 Task: Create report for health_assessment object.
Action: Mouse moved to (398, 72)
Screenshot: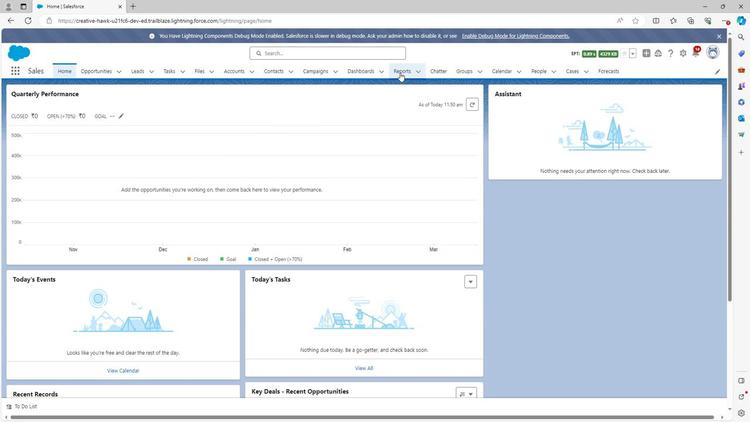 
Action: Mouse pressed left at (398, 72)
Screenshot: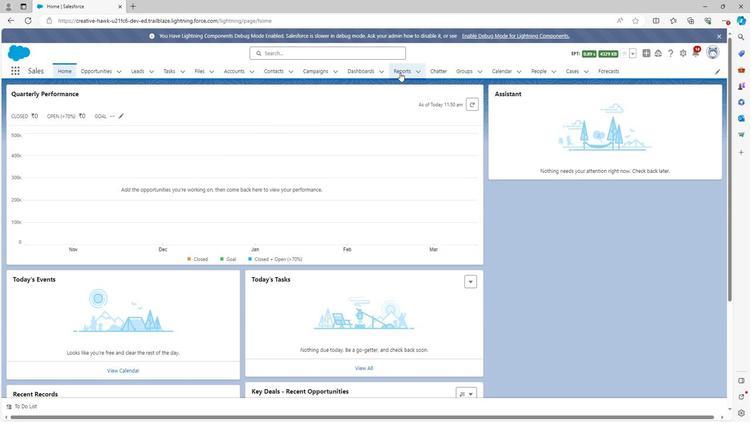 
Action: Mouse moved to (674, 101)
Screenshot: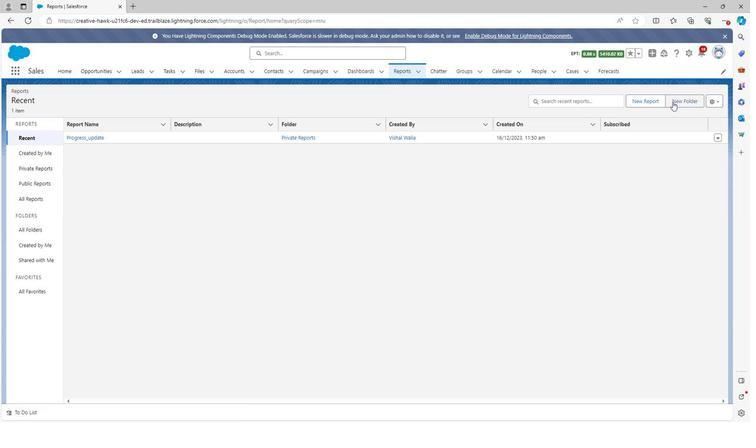 
Action: Mouse pressed left at (674, 101)
Screenshot: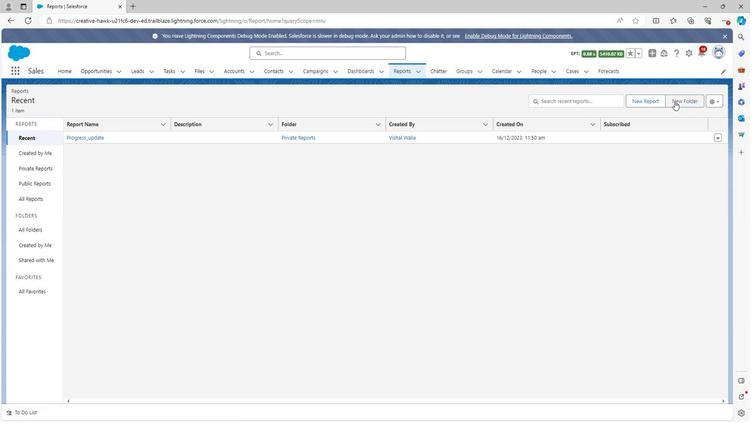 
Action: Mouse moved to (266, 196)
Screenshot: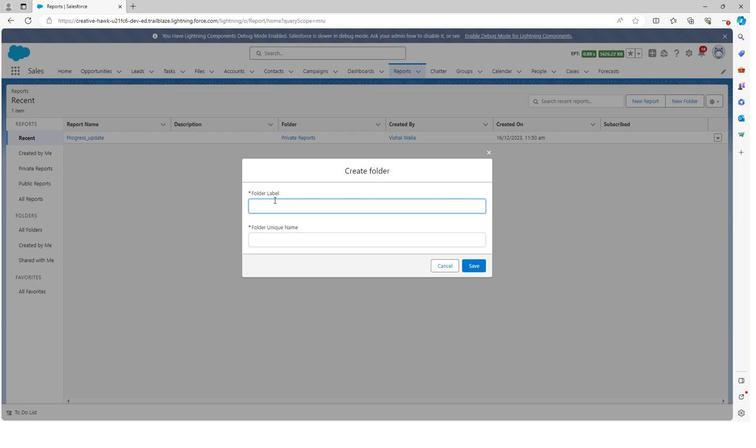 
Action: Key pressed test4
Screenshot: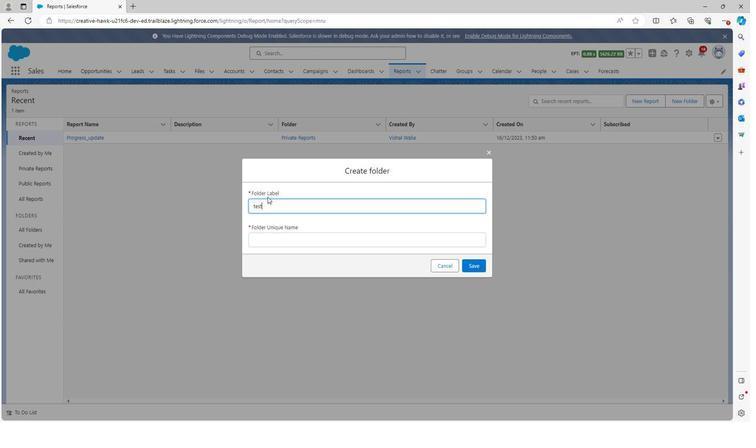 
Action: Mouse moved to (345, 219)
Screenshot: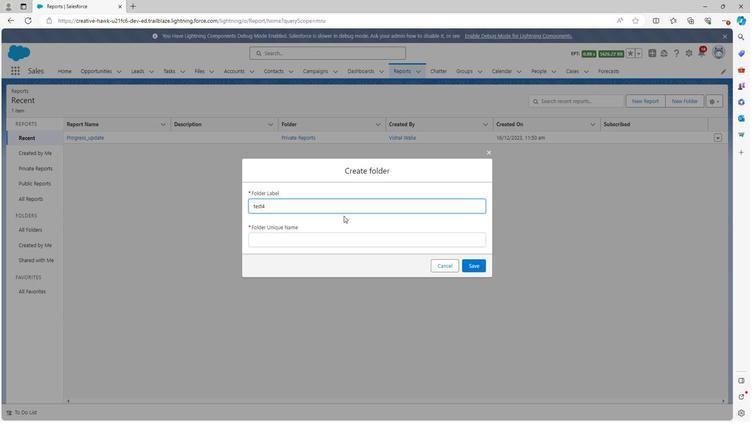 
Action: Mouse pressed left at (345, 219)
Screenshot: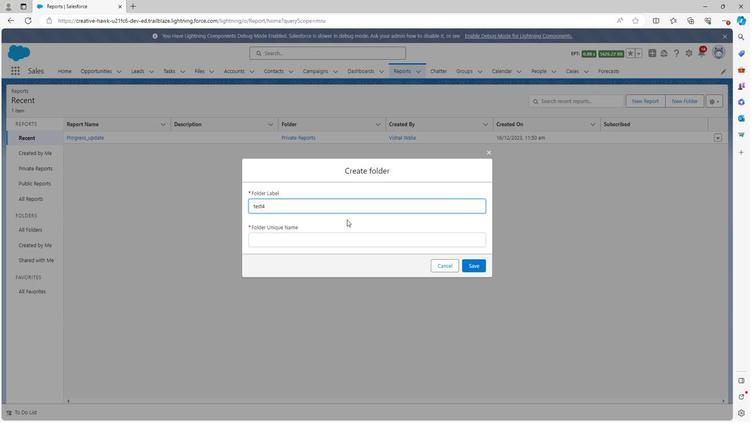 
Action: Mouse moved to (427, 223)
Screenshot: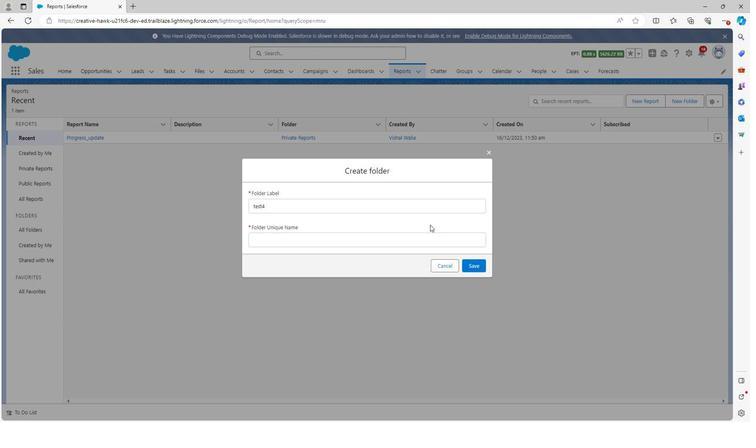 
Action: Mouse pressed left at (427, 223)
Screenshot: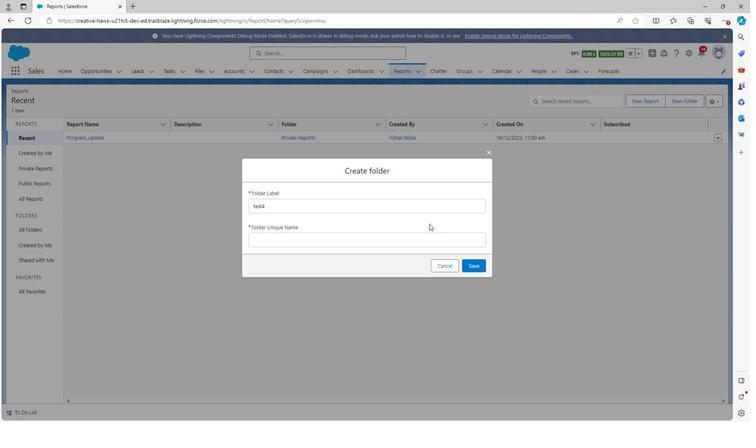 
Action: Mouse moved to (473, 267)
Screenshot: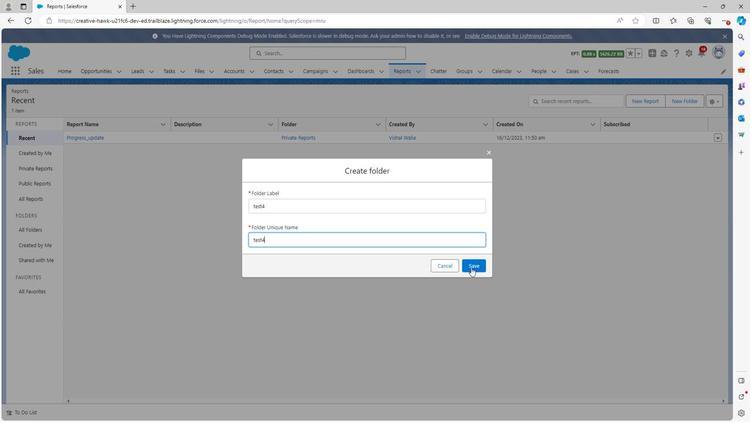 
Action: Mouse pressed left at (473, 267)
Screenshot: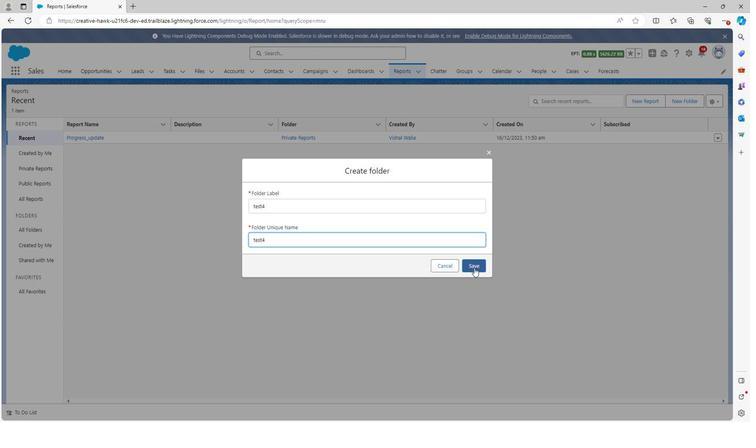 
Action: Mouse moved to (637, 98)
Screenshot: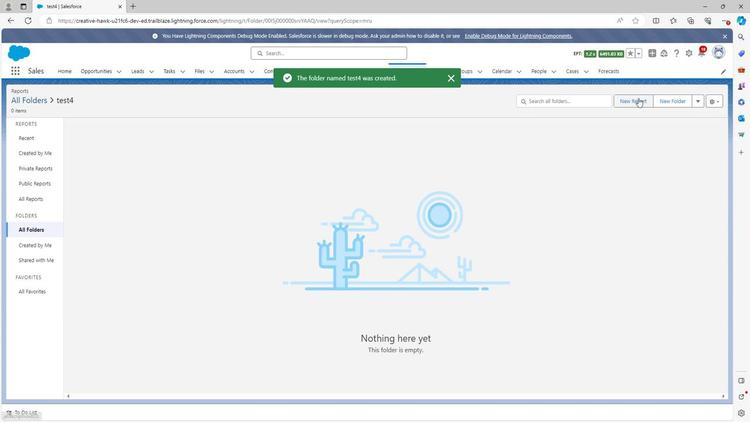 
Action: Mouse pressed left at (637, 98)
Screenshot: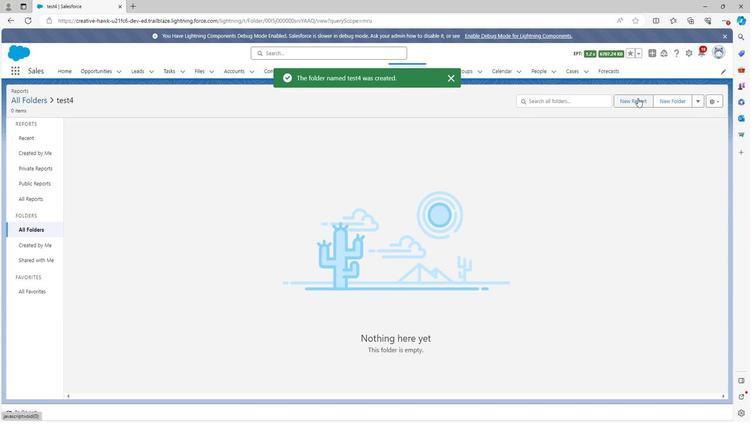 
Action: Mouse moved to (154, 243)
Screenshot: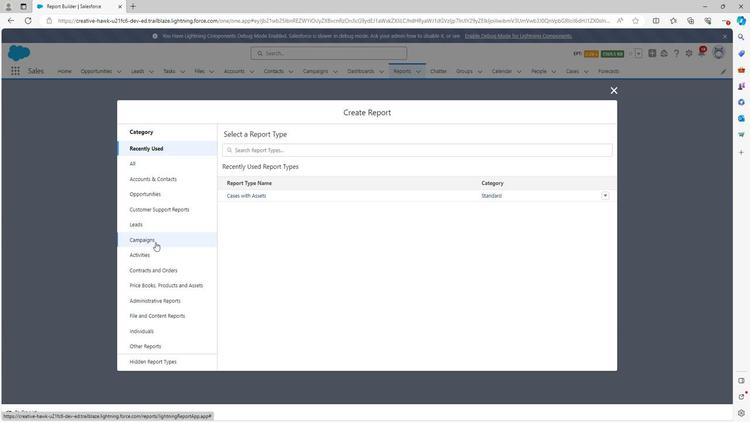 
Action: Mouse scrolled (154, 242) with delta (0, 0)
Screenshot: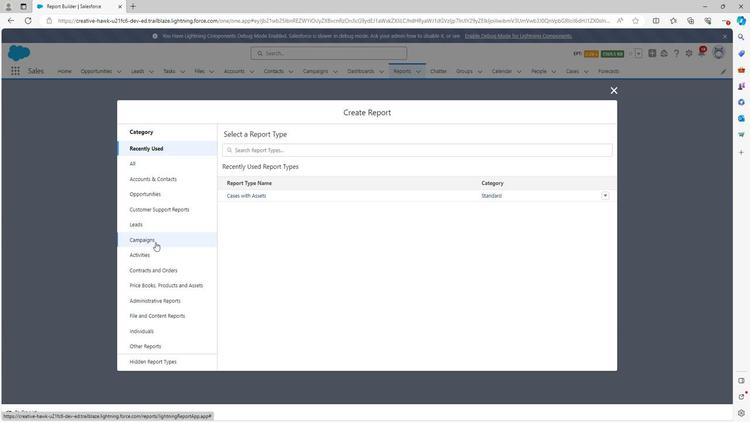
Action: Mouse moved to (137, 167)
Screenshot: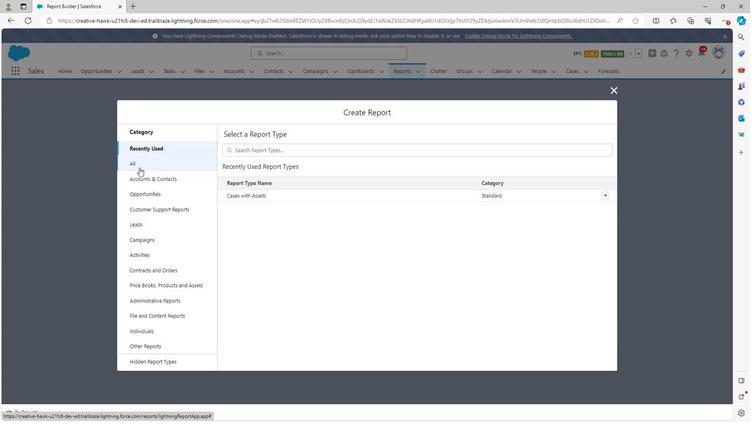 
Action: Mouse pressed left at (137, 167)
Screenshot: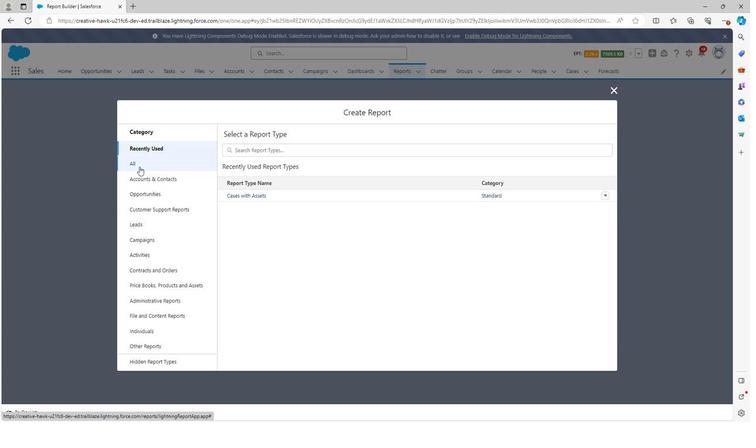 
Action: Mouse moved to (252, 222)
Screenshot: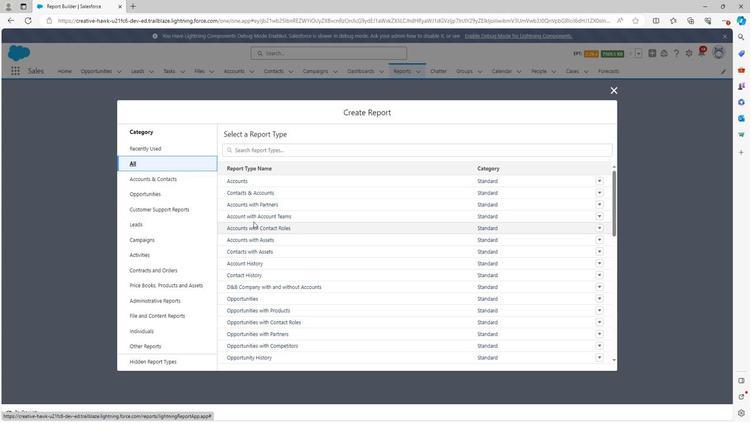 
Action: Mouse scrolled (252, 221) with delta (0, 0)
Screenshot: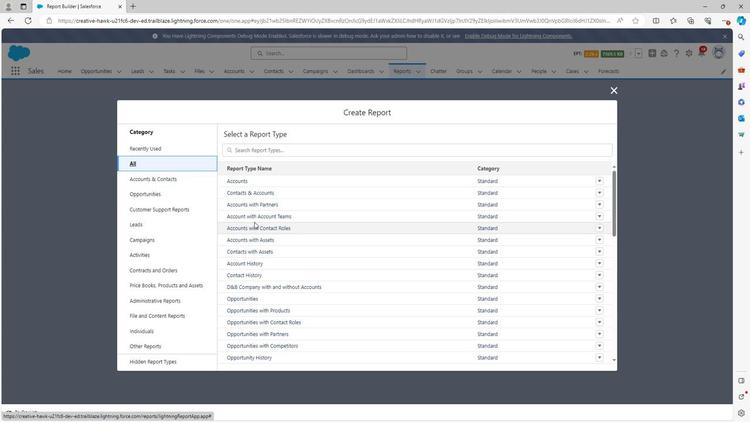 
Action: Mouse scrolled (252, 221) with delta (0, 0)
Screenshot: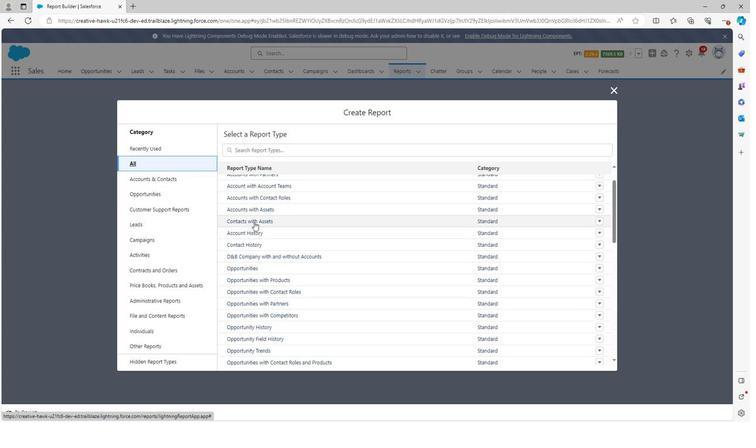 
Action: Mouse scrolled (252, 221) with delta (0, 0)
Screenshot: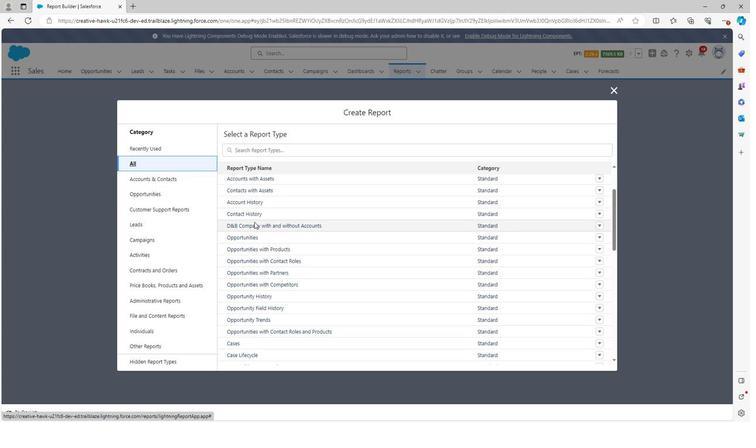 
Action: Mouse scrolled (252, 221) with delta (0, 0)
Screenshot: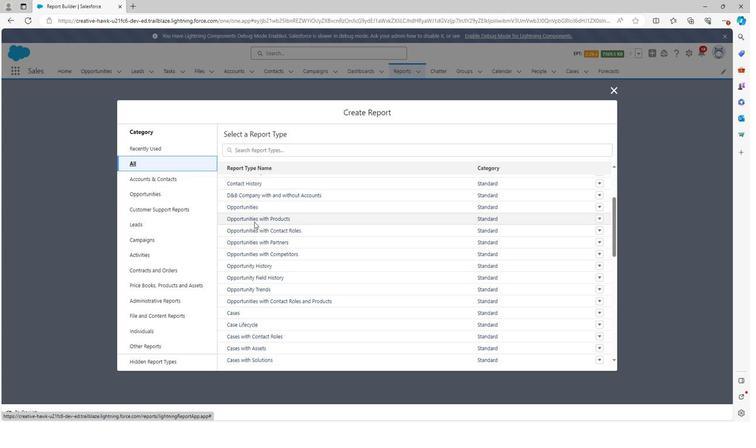 
Action: Mouse scrolled (252, 221) with delta (0, 0)
Screenshot: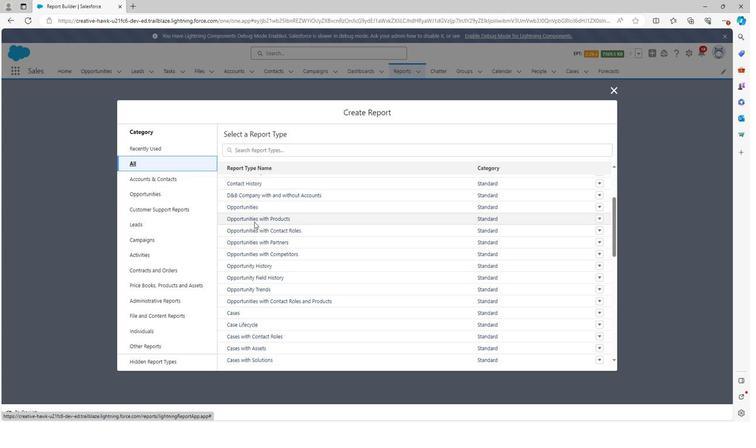 
Action: Mouse scrolled (252, 221) with delta (0, 0)
Screenshot: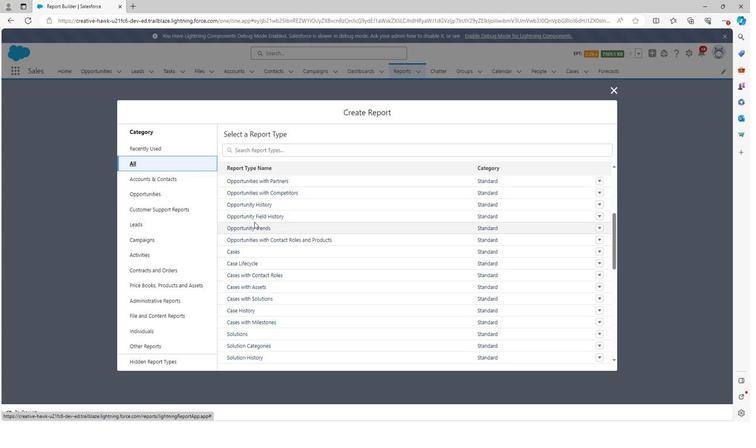 
Action: Mouse moved to (253, 222)
Screenshot: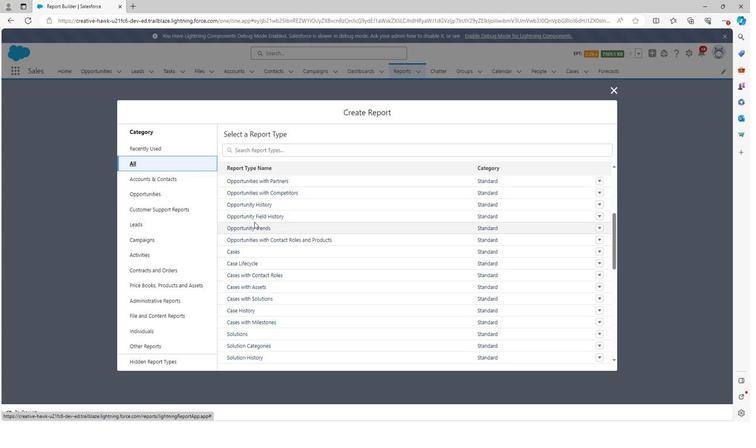
Action: Mouse scrolled (253, 222) with delta (0, 0)
Screenshot: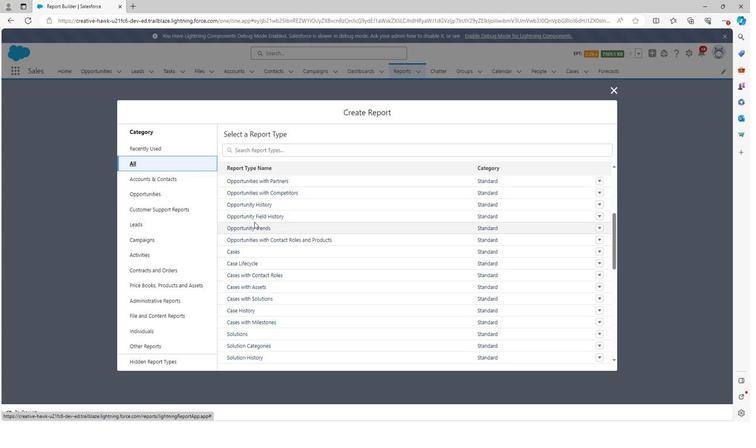 
Action: Mouse moved to (247, 239)
Screenshot: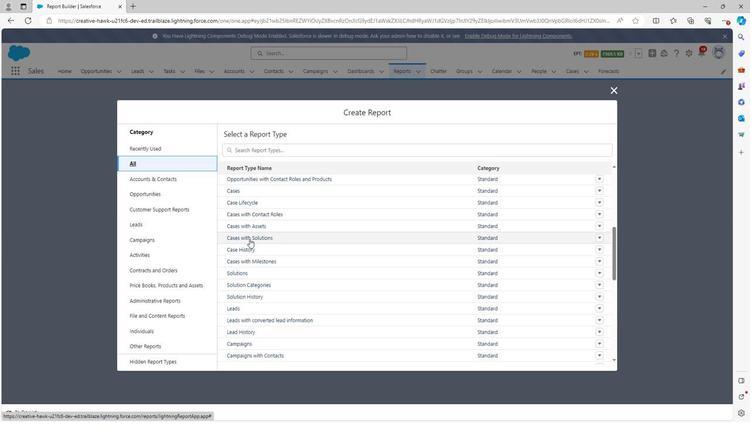 
Action: Mouse pressed left at (247, 239)
Screenshot: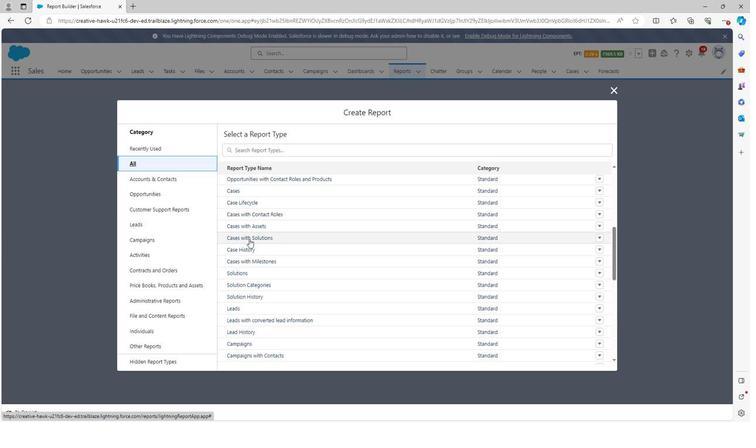 
Action: Mouse moved to (512, 318)
Screenshot: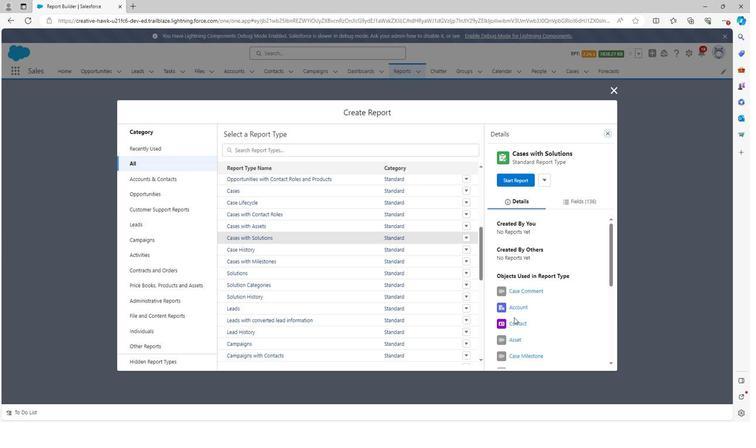 
Action: Mouse pressed left at (512, 318)
Screenshot: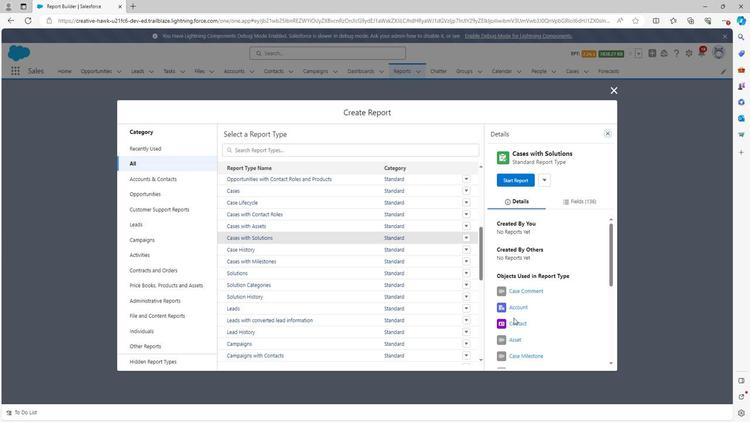 
Action: Mouse moved to (509, 321)
Screenshot: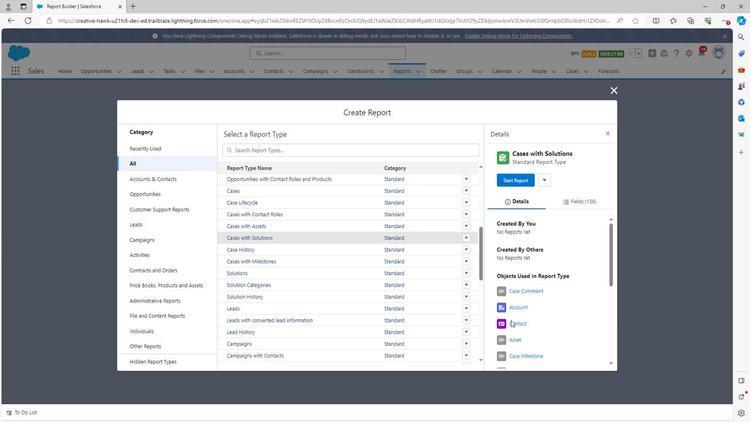 
Action: Mouse pressed left at (509, 321)
Screenshot: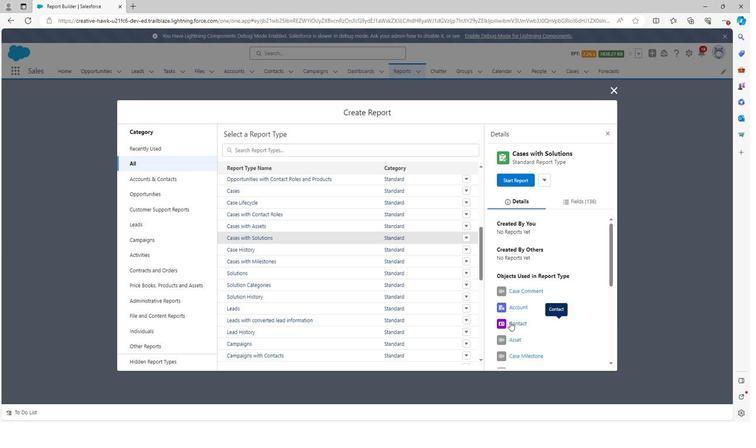 
Action: Mouse moved to (211, 5)
Screenshot: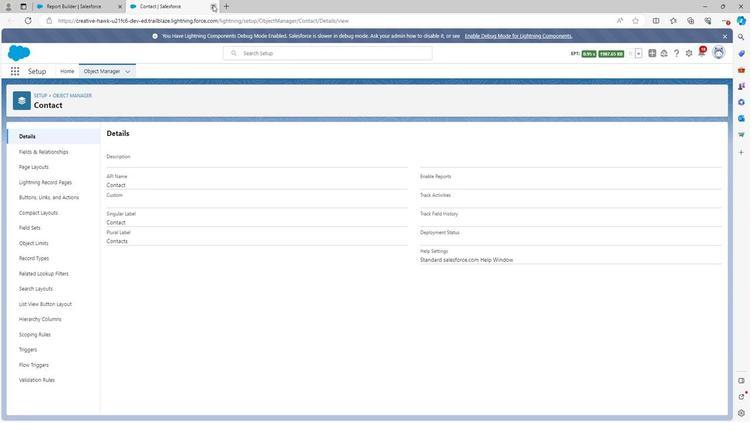 
Action: Mouse pressed left at (211, 5)
Screenshot: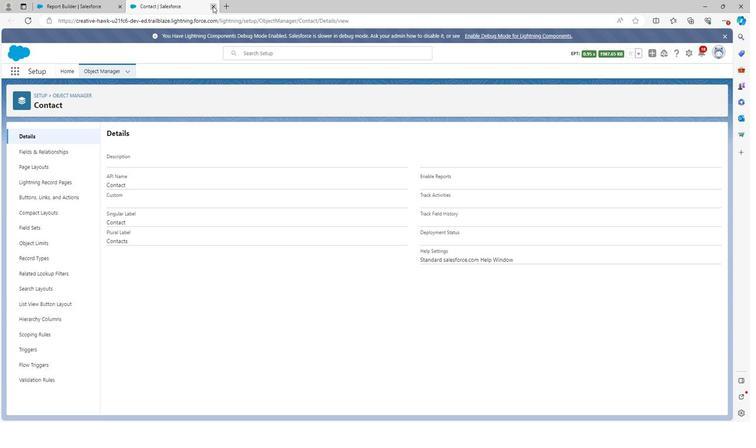 
Action: Mouse moved to (521, 177)
Screenshot: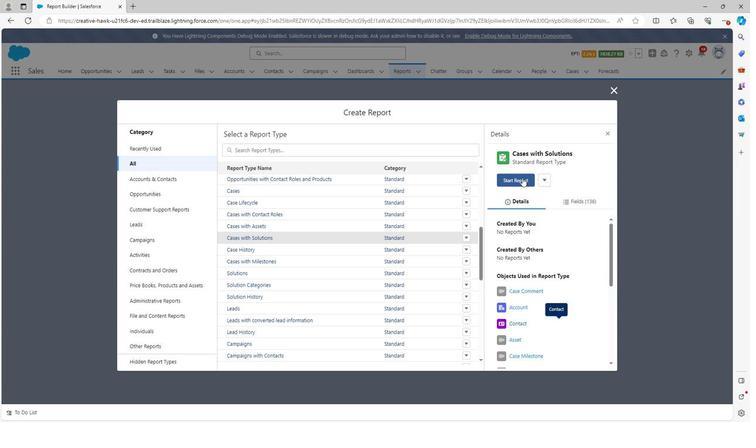 
Action: Mouse pressed left at (521, 177)
Screenshot: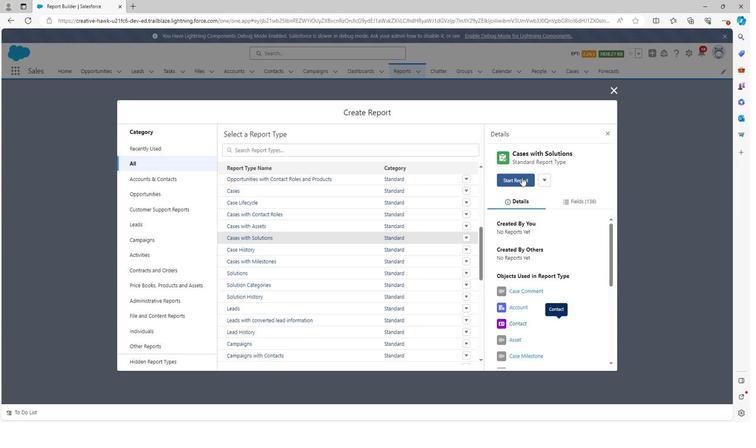 
Action: Mouse moved to (65, 217)
Screenshot: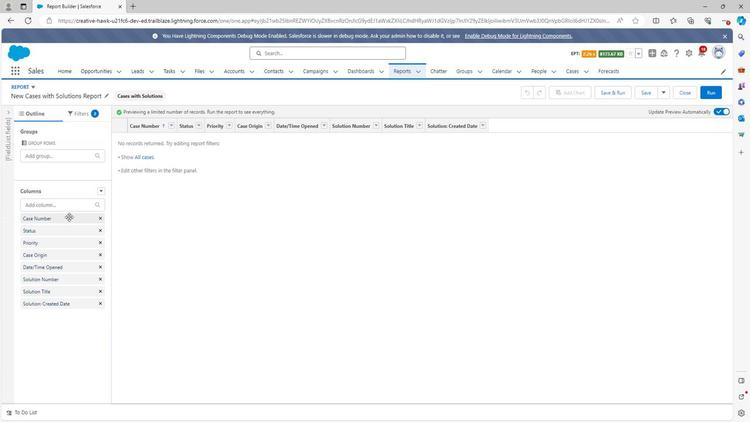 
Action: Mouse pressed left at (65, 217)
Screenshot: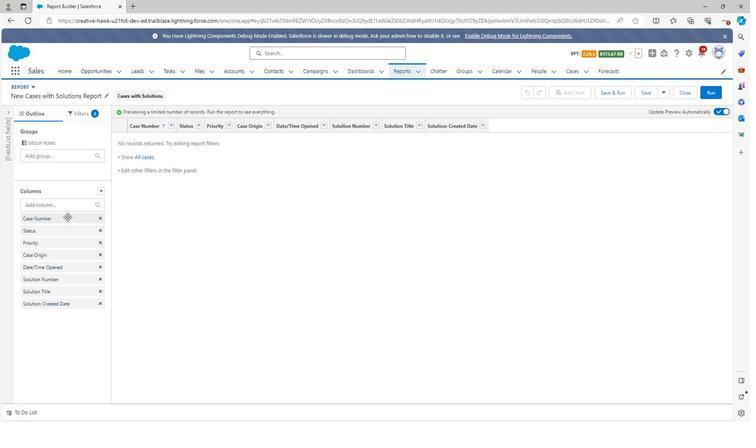 
Action: Mouse moved to (68, 219)
Screenshot: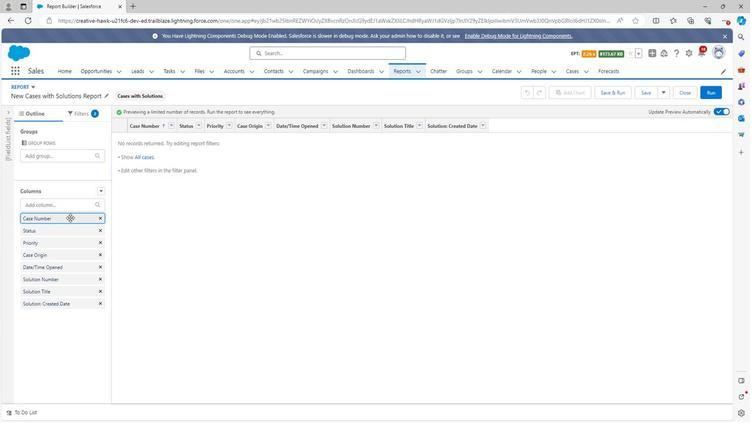 
Action: Mouse pressed left at (68, 219)
Screenshot: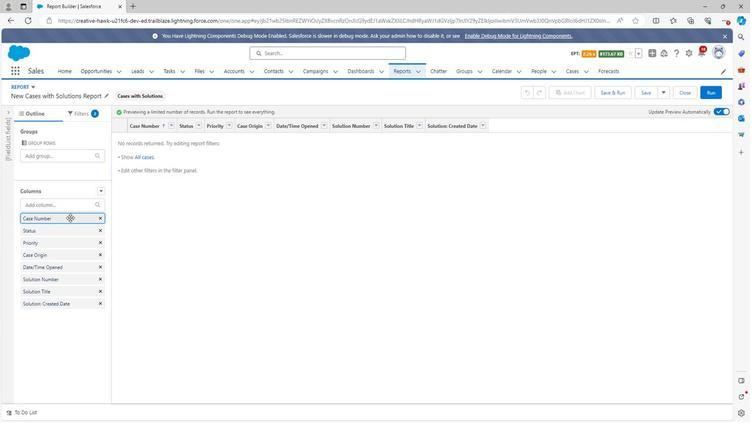 
Action: Mouse moved to (643, 94)
Screenshot: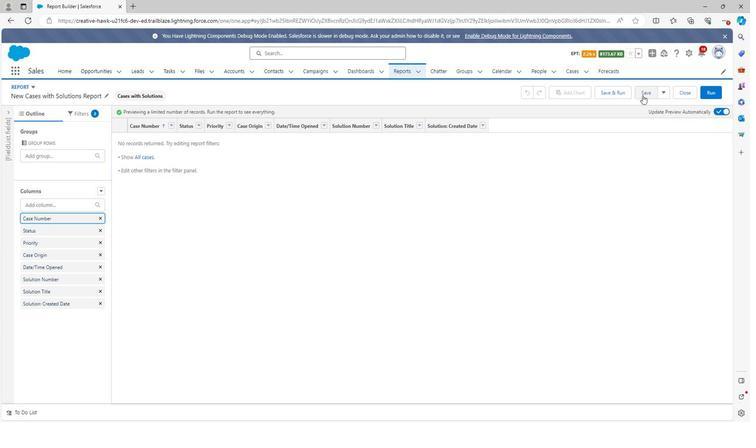 
Action: Mouse pressed left at (643, 94)
Screenshot: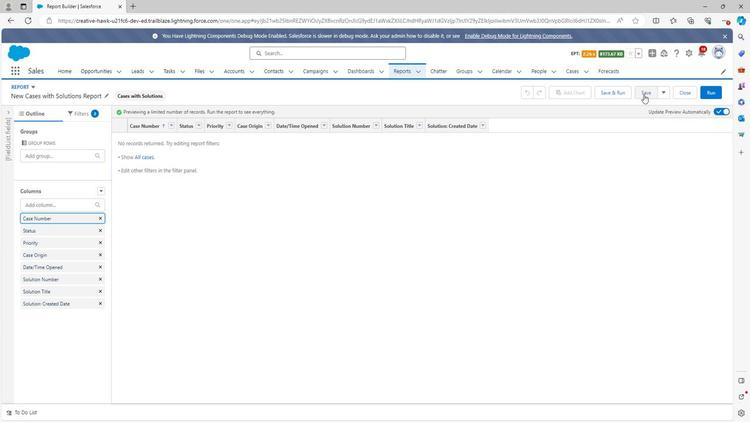 
Action: Mouse moved to (206, 184)
Screenshot: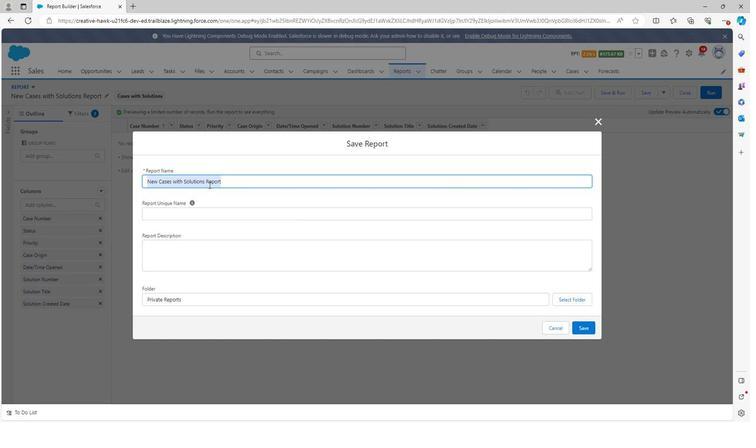 
Action: Key pressed <Key.backspace><Key.shift>Health<Key.shift>_assessment
Screenshot: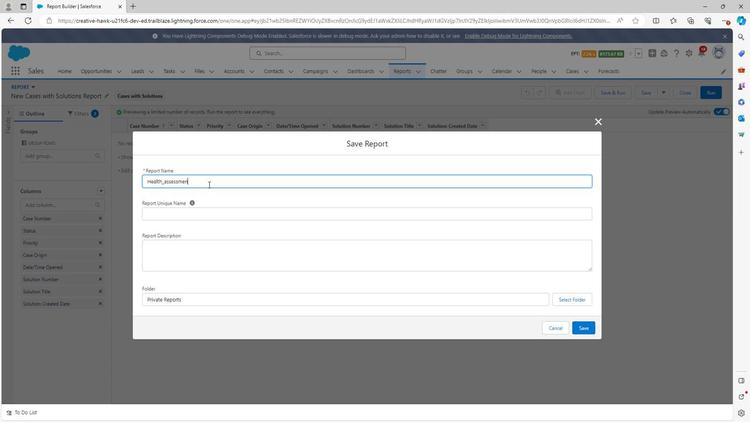 
Action: Mouse moved to (216, 192)
Screenshot: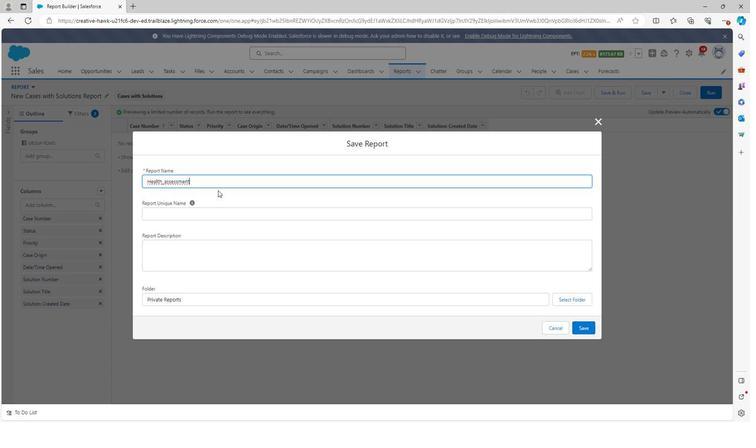 
Action: Mouse pressed left at (216, 192)
Screenshot: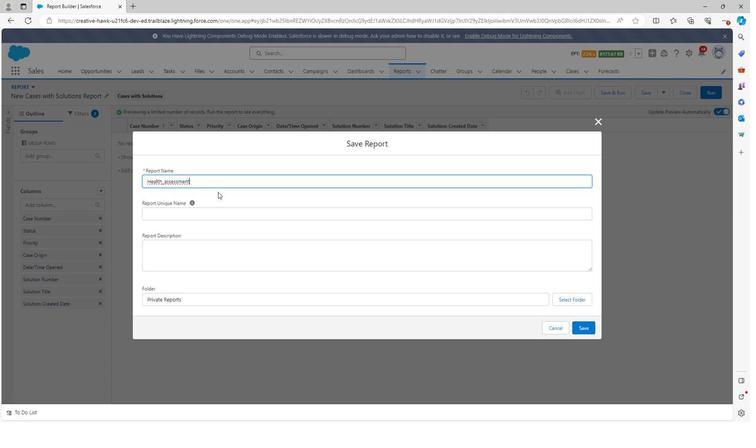
Action: Mouse moved to (200, 252)
Screenshot: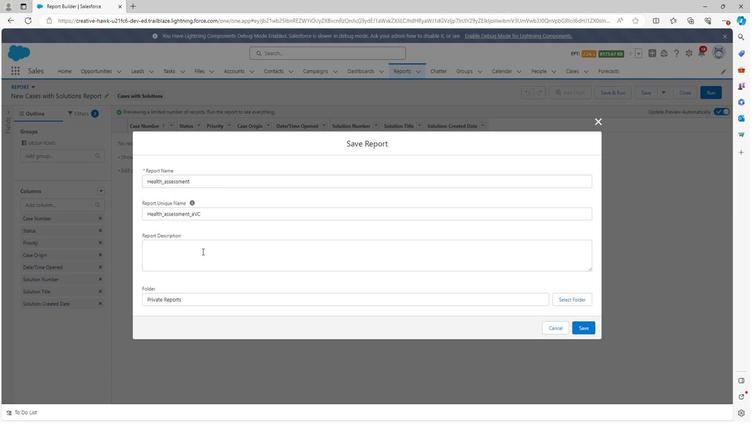 
Action: Mouse pressed left at (200, 252)
Screenshot: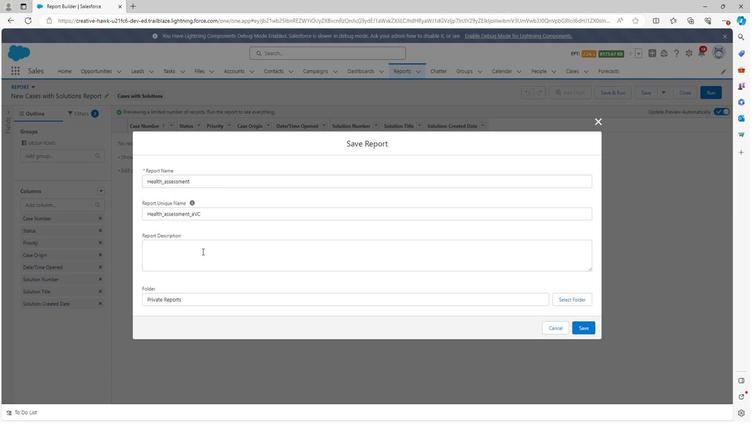 
Action: Key pressed <Key.shift>This<Key.space>report<Key.space><Key.backspace><Key.backspace><Key.backspace><Key.backspace><Key.backspace><Key.backspace><Key.backspace><Key.backspace><Key.backspace><Key.backspace><Key.backspace><Key.backspace><Key.backspace><Key.backspace><Key.backspace><Key.shift>Health<Key.shift>_assessment<Key.space>report<Key.space>is<Key.space>used<Key.space>to<Key.space>mention<Key.space>about<Key.space>the<Key.space>health<Key.space>assessment<Key.space>of<Key.space>client
Screenshot: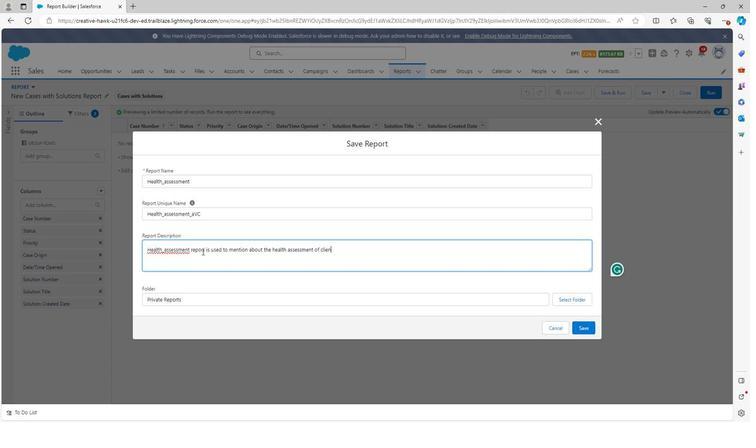
Action: Mouse moved to (578, 326)
Screenshot: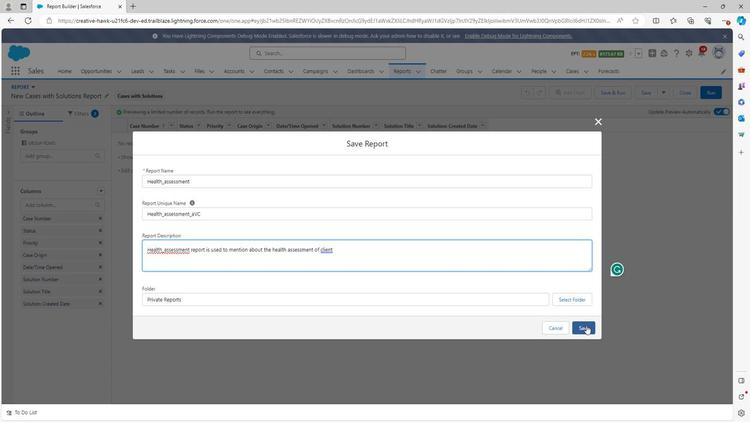 
Action: Mouse pressed left at (578, 326)
Screenshot: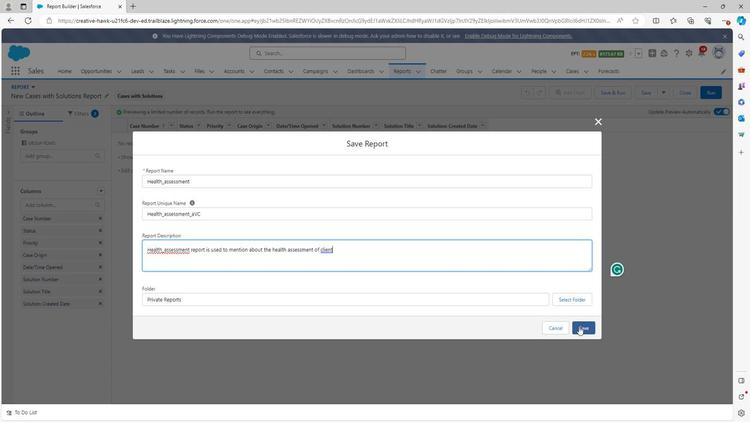 
Action: Mouse moved to (447, 81)
Screenshot: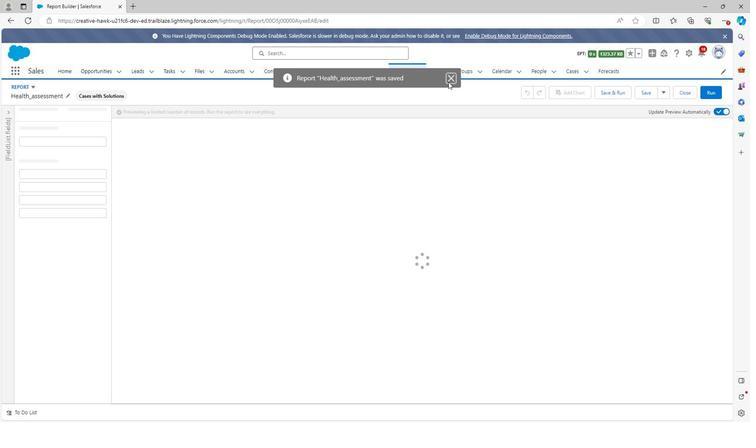 
Action: Mouse pressed left at (447, 81)
Screenshot: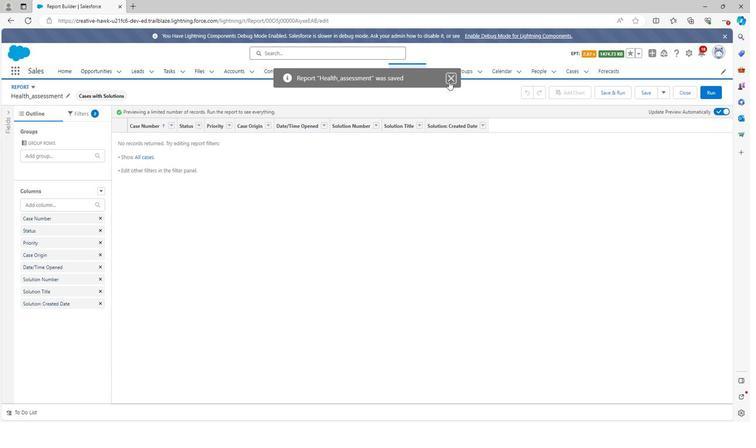 
Action: Mouse moved to (399, 68)
Screenshot: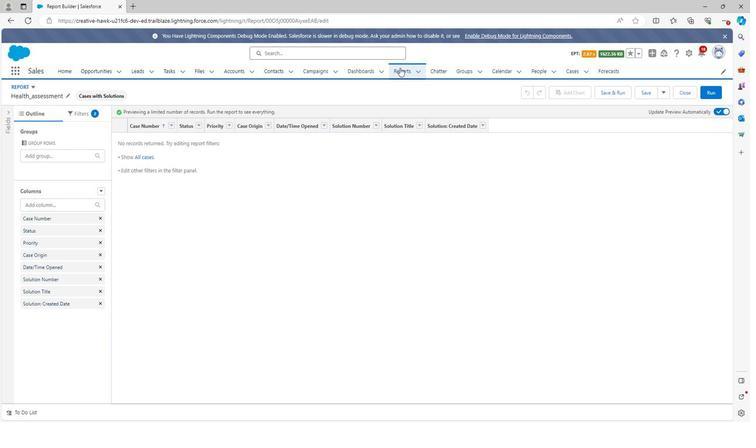 
Action: Mouse pressed left at (399, 68)
Screenshot: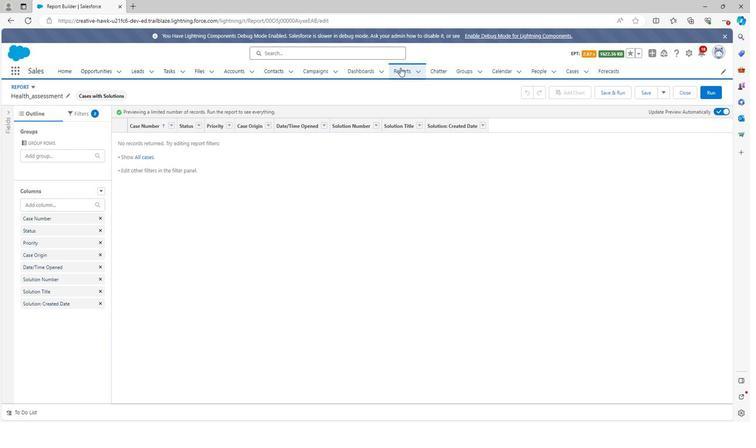 
Action: Mouse moved to (253, 192)
Screenshot: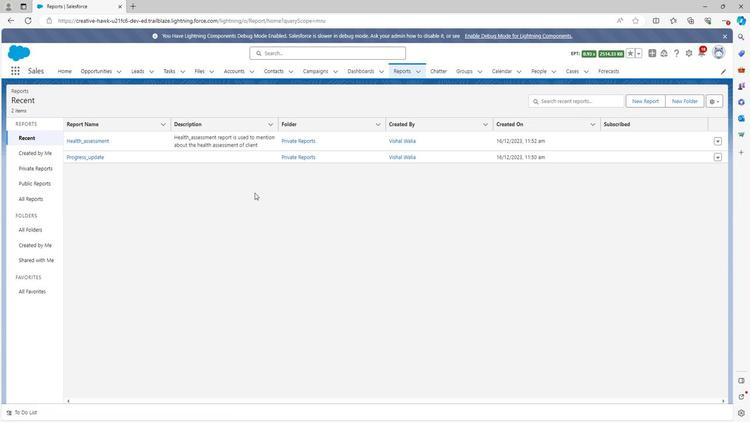 
